 Task: Add Garden Of Life Oceans 3 Beyond Omega-3 to the cart.
Action: Mouse moved to (235, 113)
Screenshot: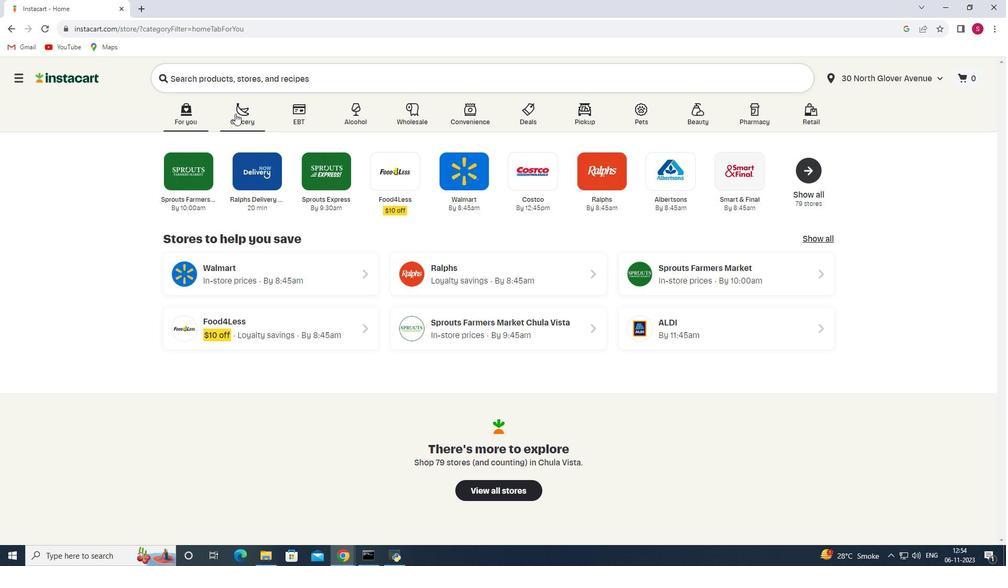 
Action: Mouse pressed left at (235, 113)
Screenshot: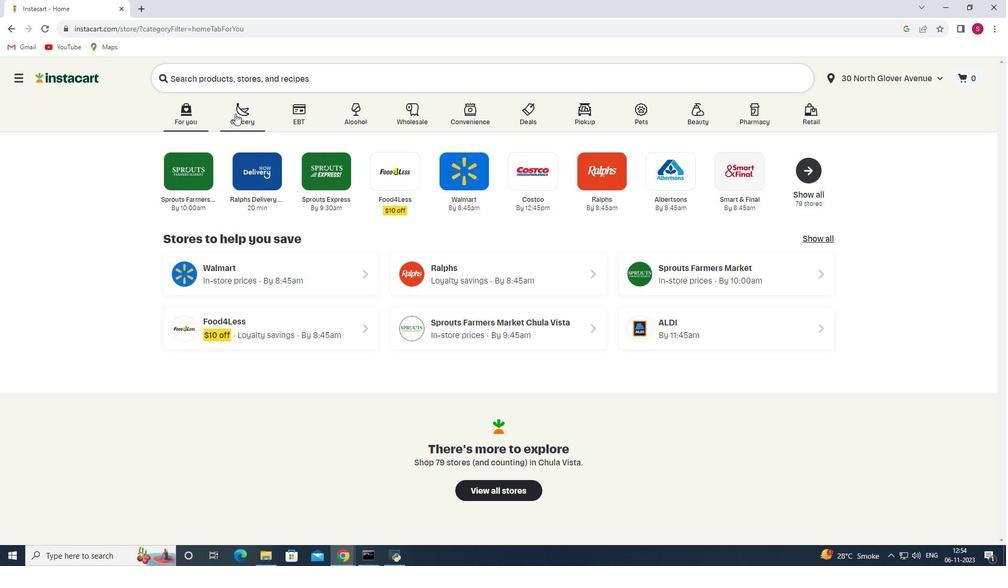
Action: Mouse moved to (250, 305)
Screenshot: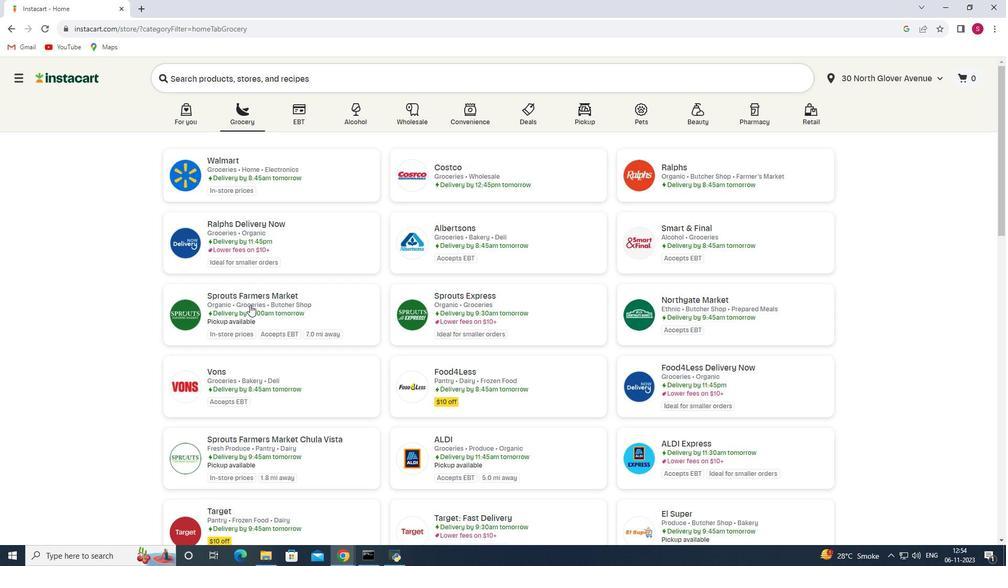 
Action: Mouse pressed left at (250, 305)
Screenshot: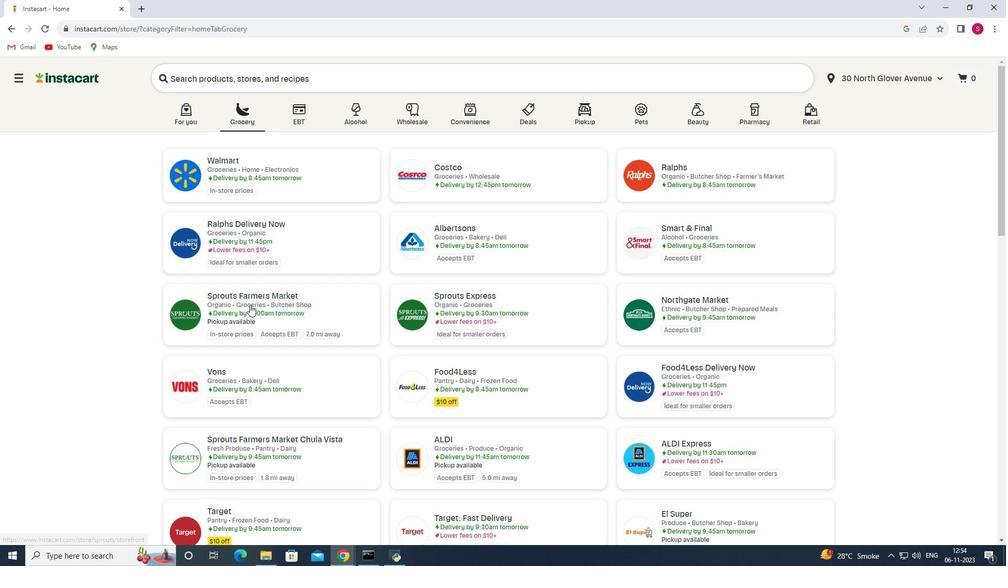 
Action: Mouse moved to (53, 355)
Screenshot: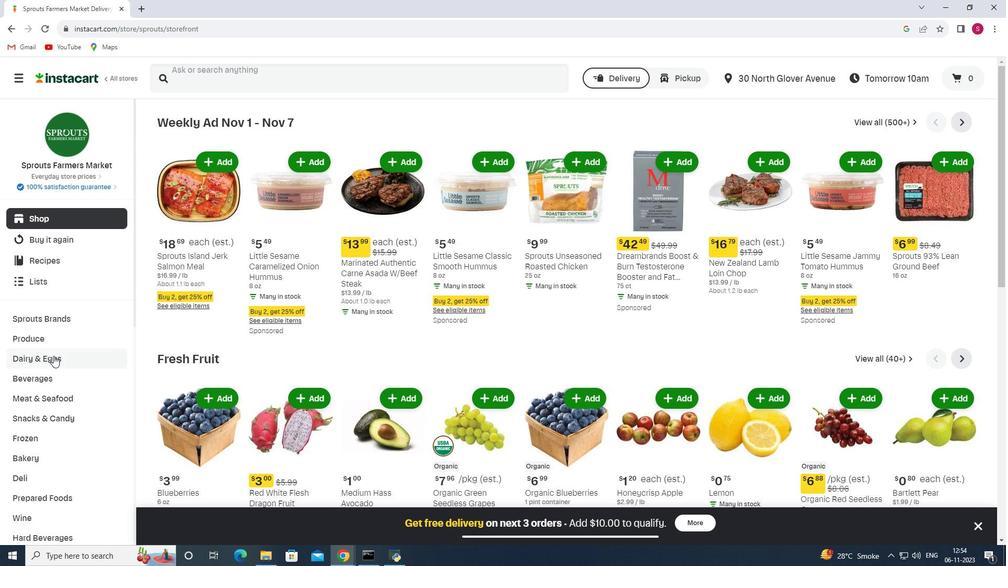 
Action: Mouse scrolled (53, 355) with delta (0, 0)
Screenshot: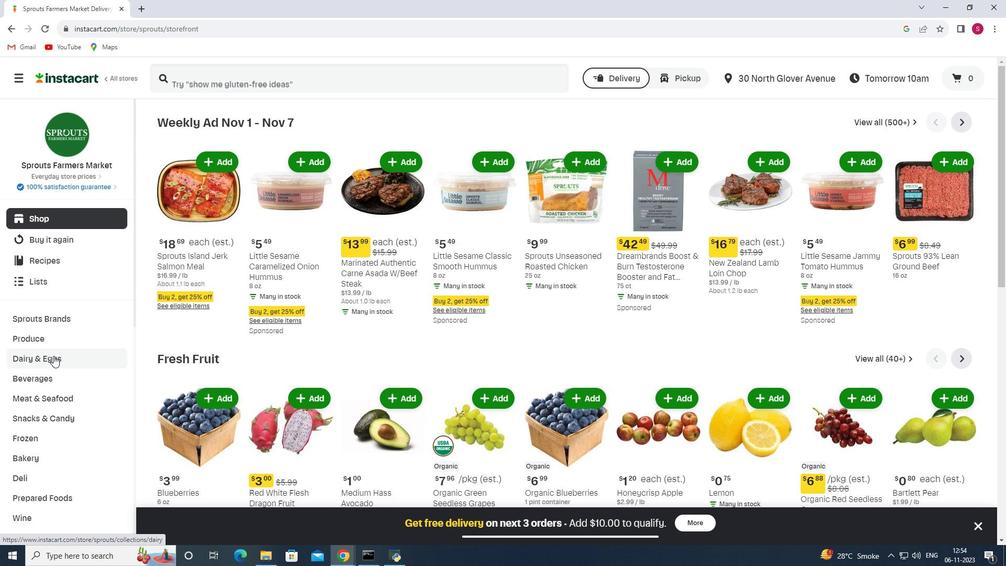 
Action: Mouse scrolled (53, 355) with delta (0, 0)
Screenshot: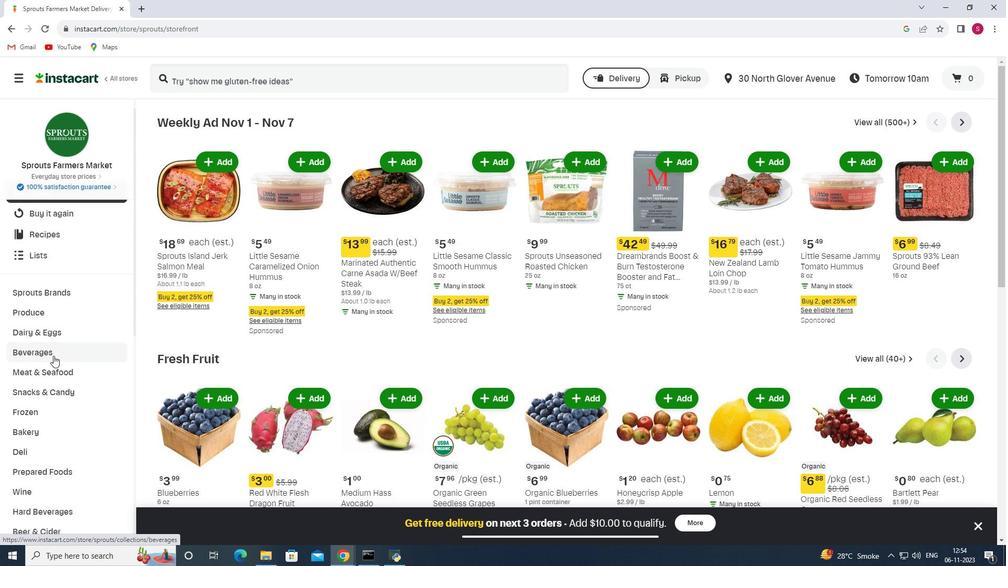
Action: Mouse scrolled (53, 355) with delta (0, 0)
Screenshot: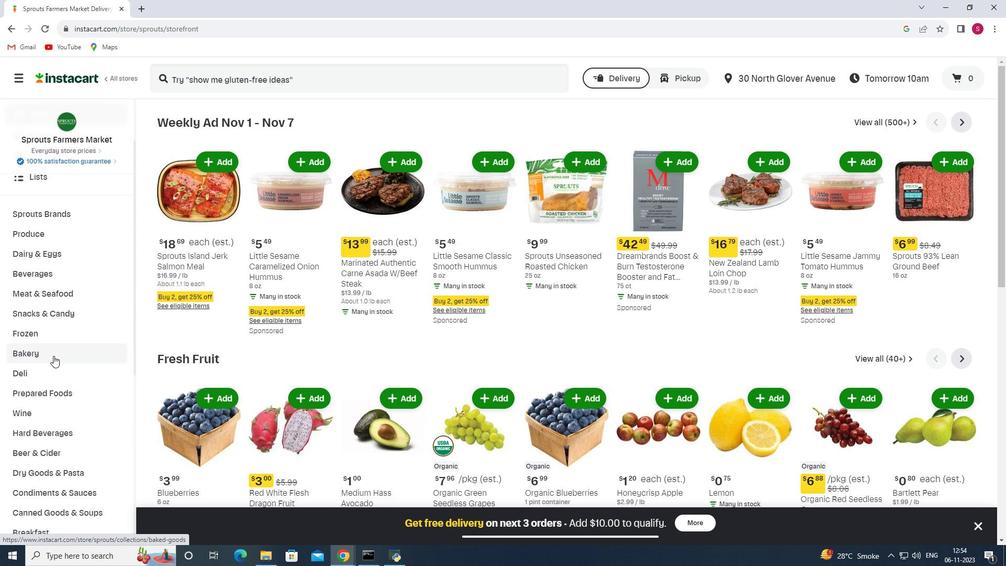 
Action: Mouse scrolled (53, 355) with delta (0, 0)
Screenshot: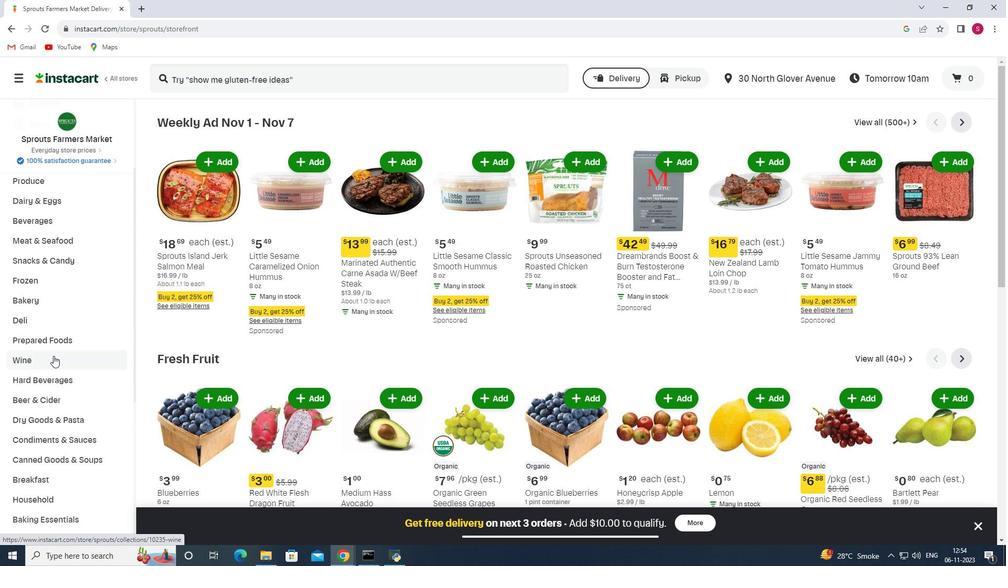 
Action: Mouse scrolled (53, 355) with delta (0, 0)
Screenshot: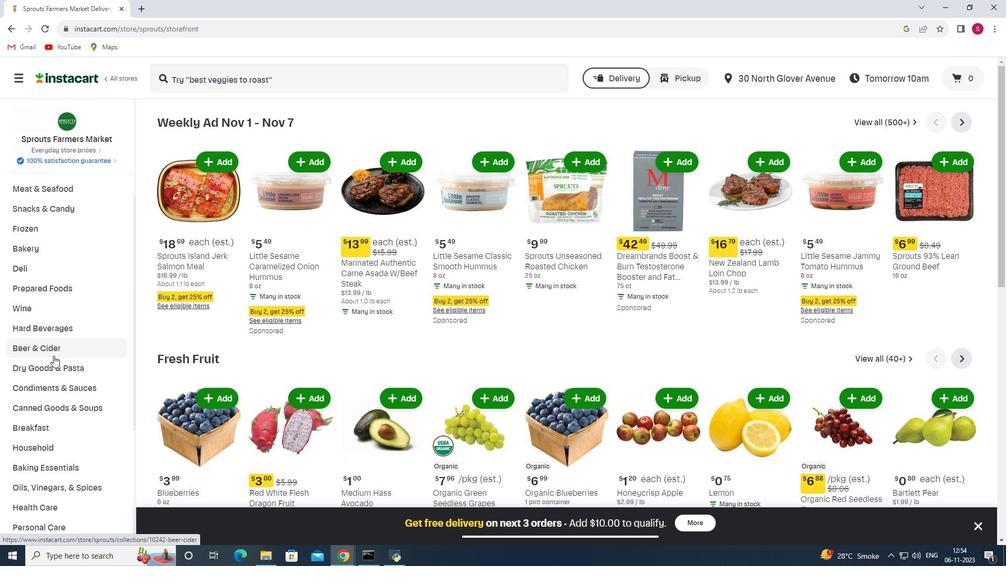 
Action: Mouse scrolled (53, 355) with delta (0, 0)
Screenshot: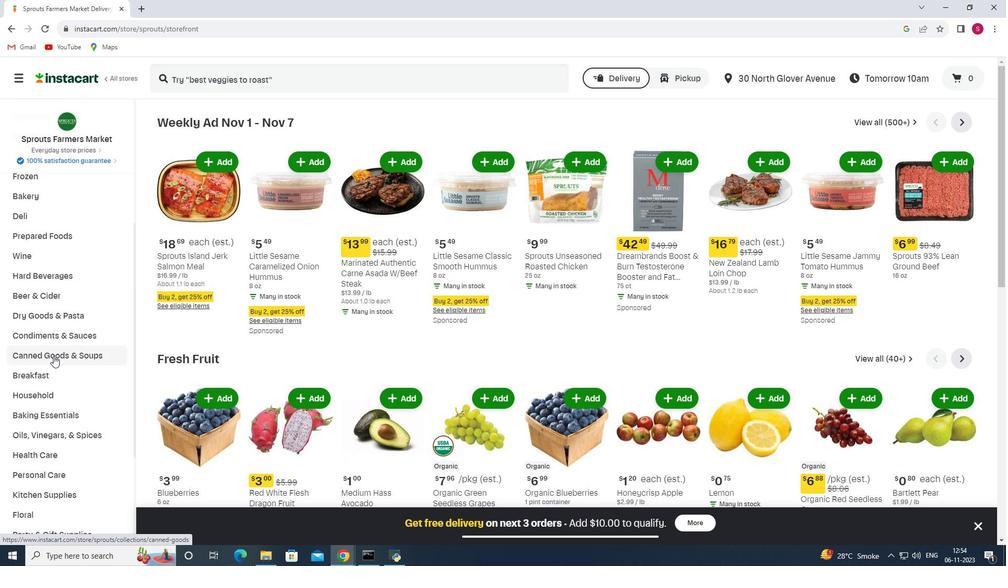 
Action: Mouse moved to (33, 401)
Screenshot: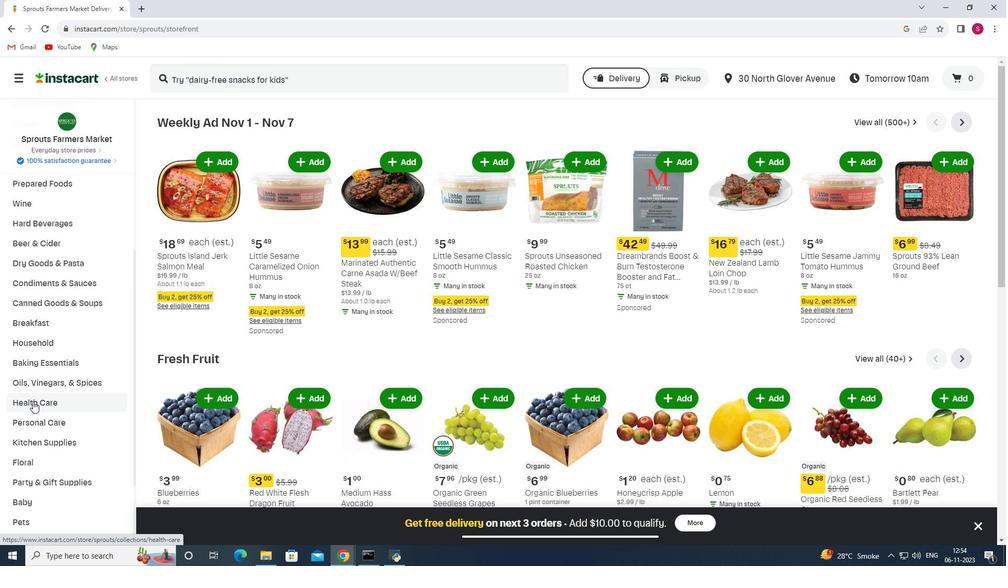 
Action: Mouse pressed left at (33, 401)
Screenshot: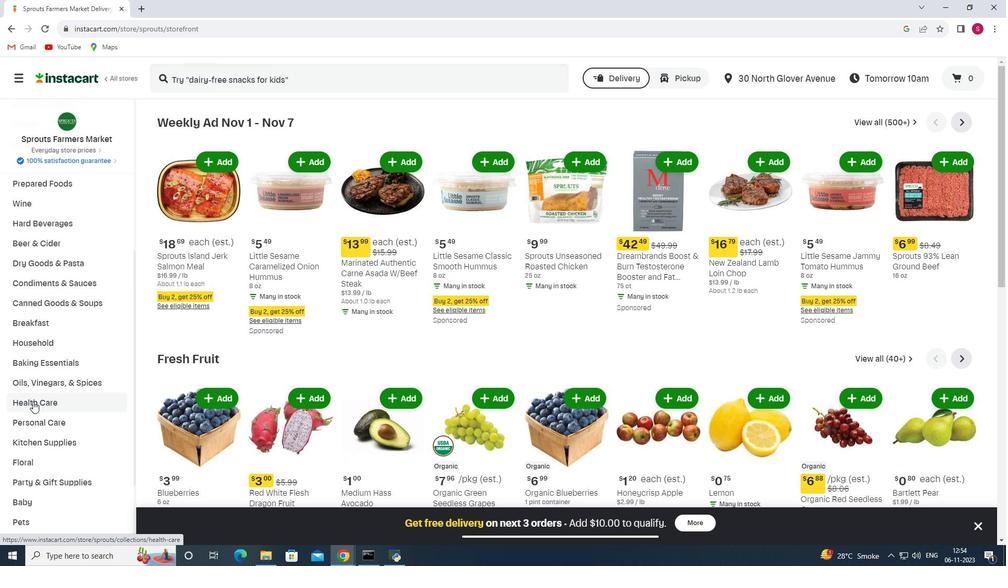 
Action: Mouse moved to (367, 144)
Screenshot: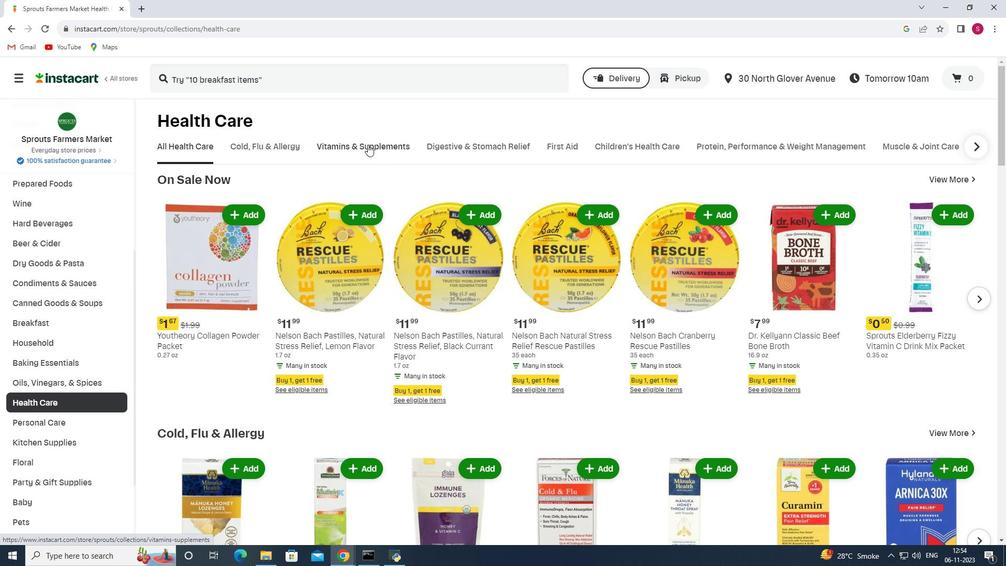 
Action: Mouse pressed left at (367, 144)
Screenshot: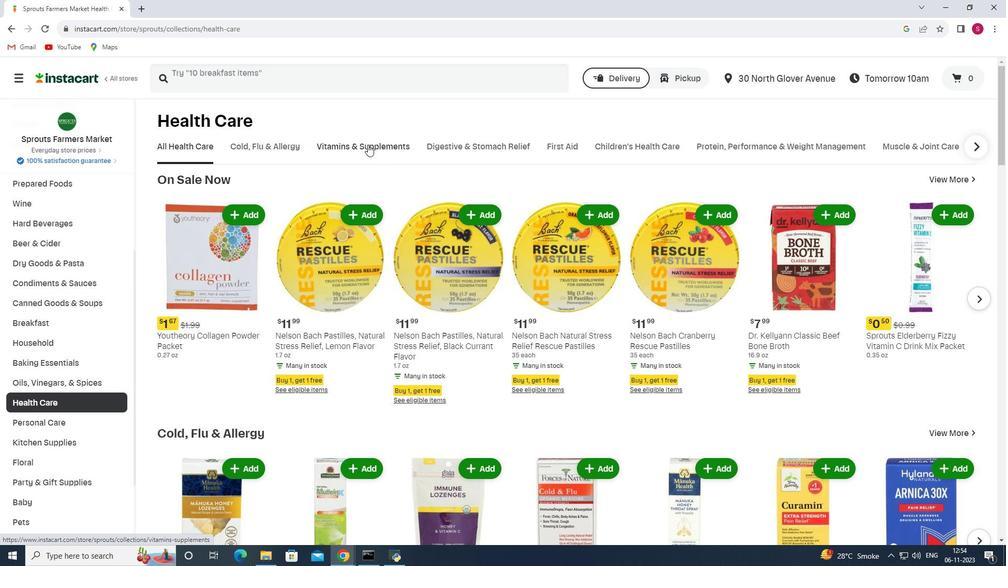 
Action: Mouse moved to (729, 182)
Screenshot: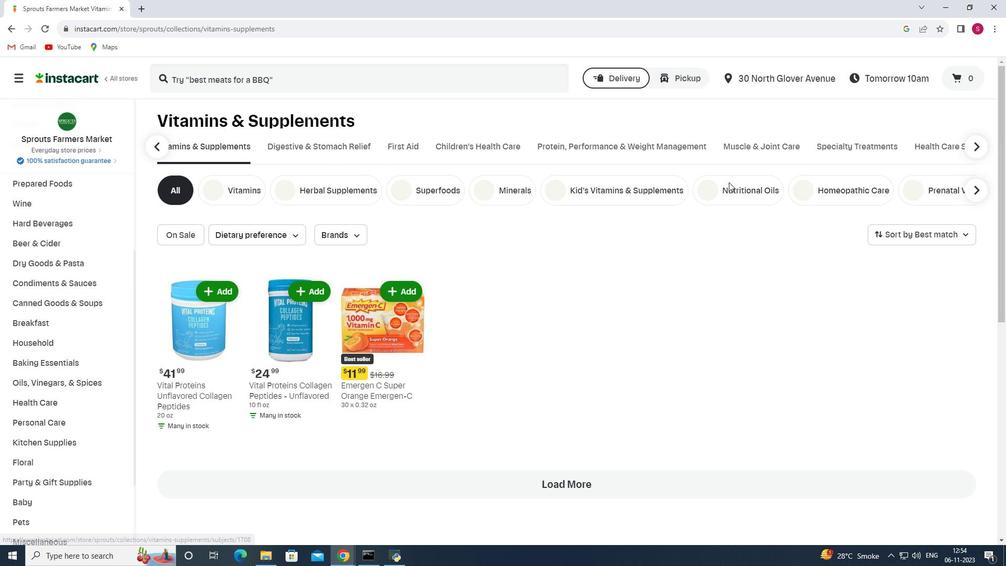 
Action: Mouse pressed left at (729, 182)
Screenshot: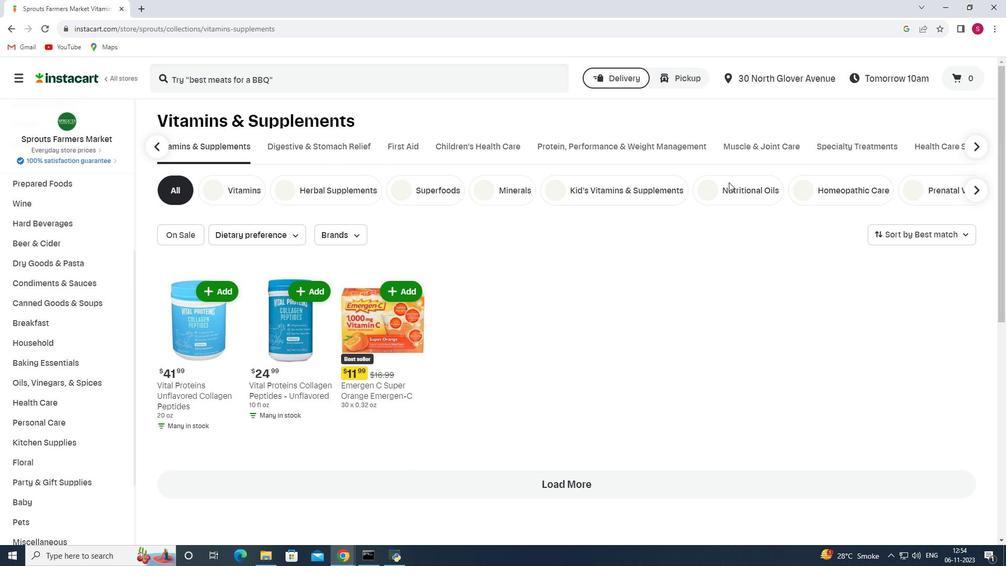
Action: Mouse moved to (286, 80)
Screenshot: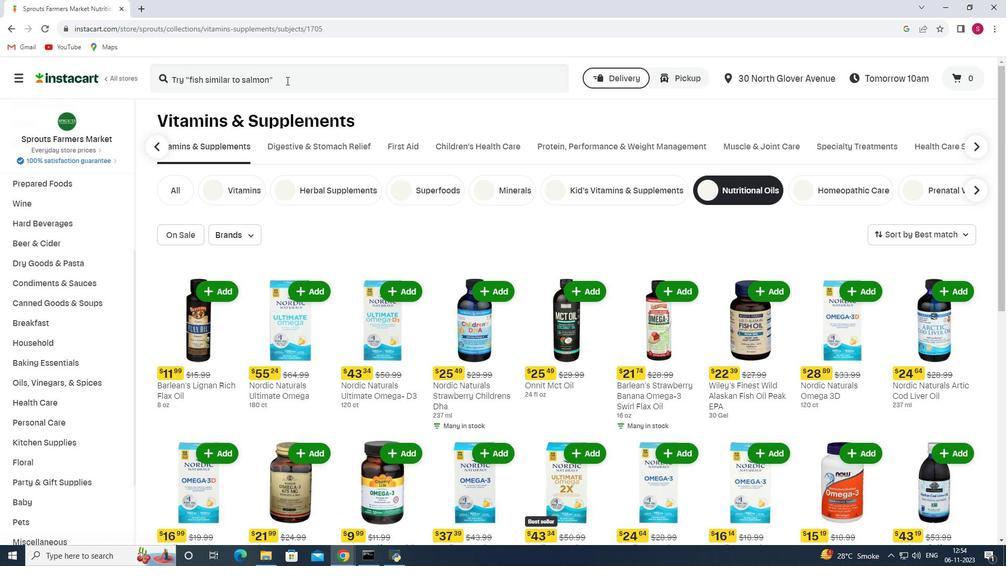 
Action: Mouse pressed left at (286, 80)
Screenshot: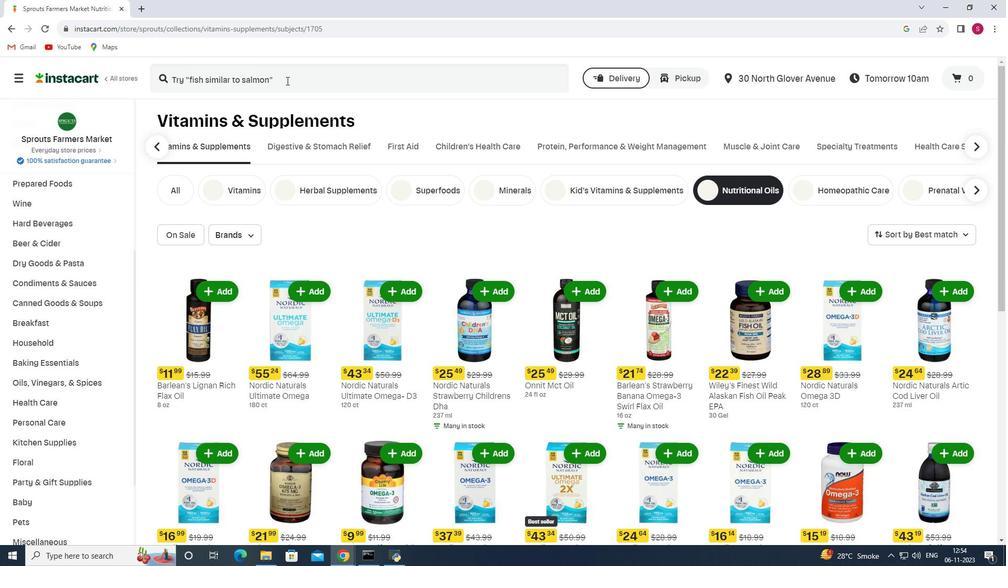 
Action: Key pressed <Key.shift>Garden<Key.space><Key.shift_r>Of<Key.space><Key.shift_r>Life<Key.space><Key.shift_r>Oceans<Key.space>3<Key.space><Key.shift_r><Key.shift_r><Key.shift_r><Key.shift_r><Key.shift_r>Beyond<Key.space><Key.shift_r>Omega-3<Key.enter>
Screenshot: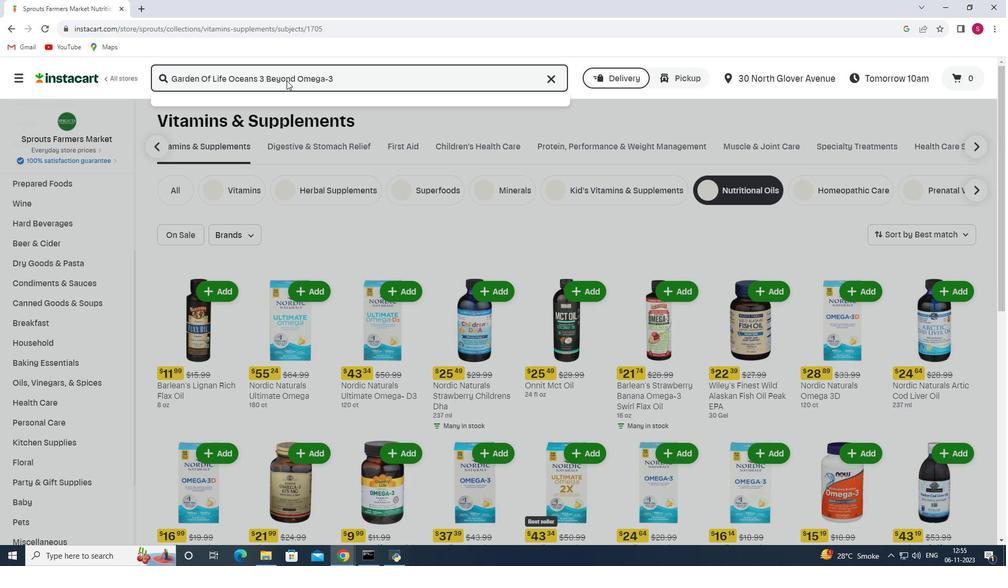 
Action: Mouse moved to (274, 163)
Screenshot: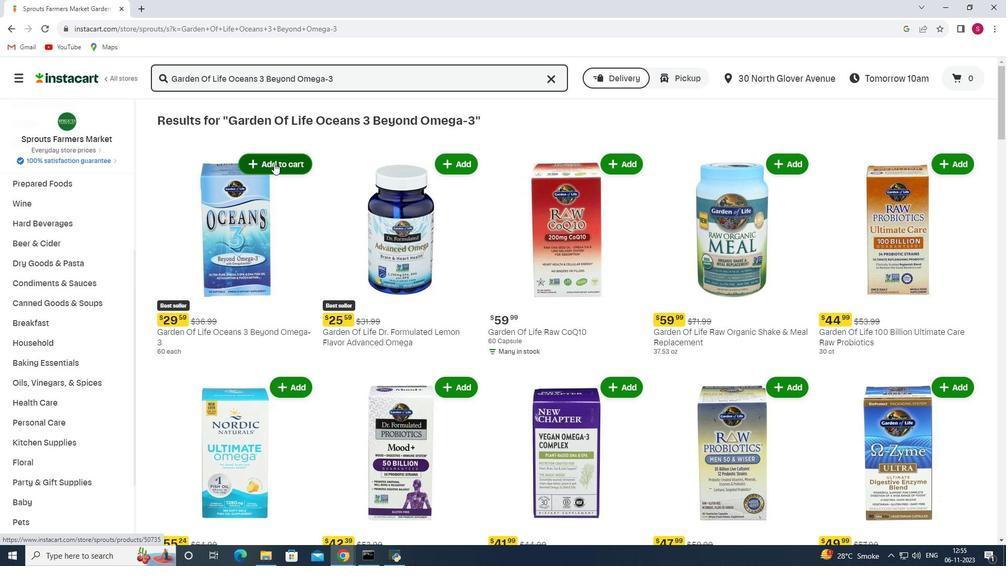 
Action: Mouse pressed left at (274, 163)
Screenshot: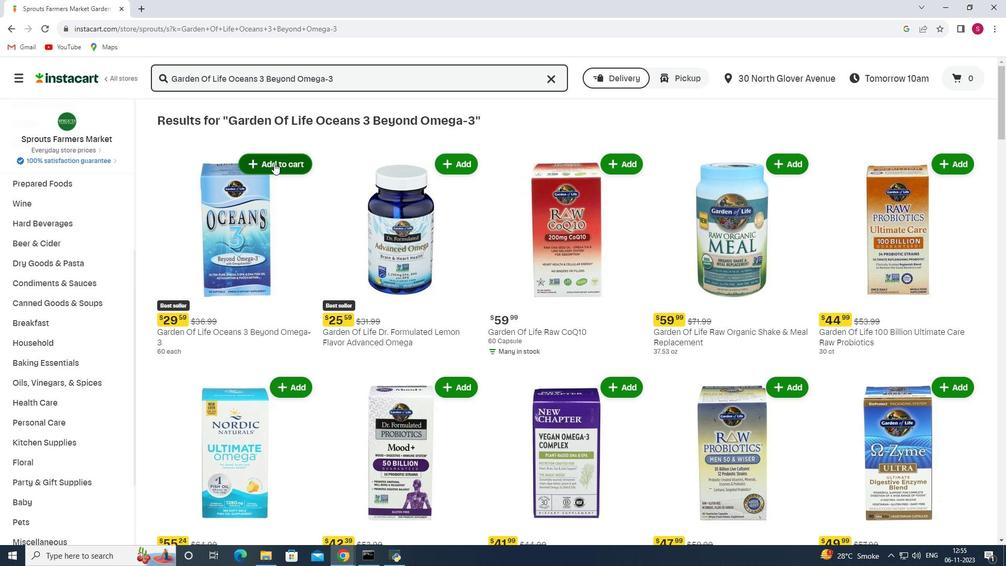 
Action: Mouse moved to (276, 170)
Screenshot: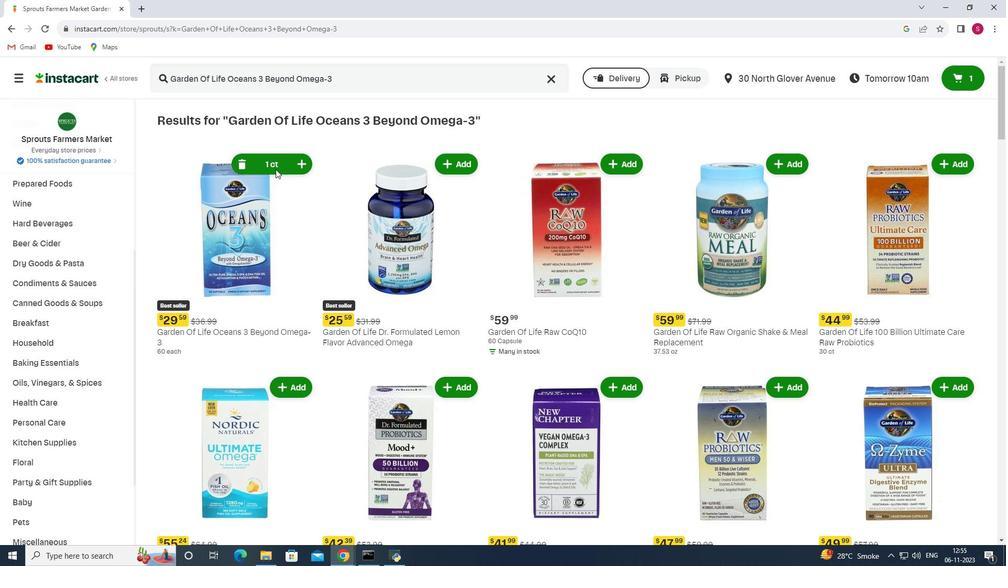 
